 Task: Create New Customer with Customer Name: The Small Patronize, Billing Address Line1: 1990 Hamilton Drive, Billing Address Line2:  Baltimore, Billing Address Line3:  Maryland 21217, Cell Number: 832-238-5039
Action: Mouse moved to (326, 312)
Screenshot: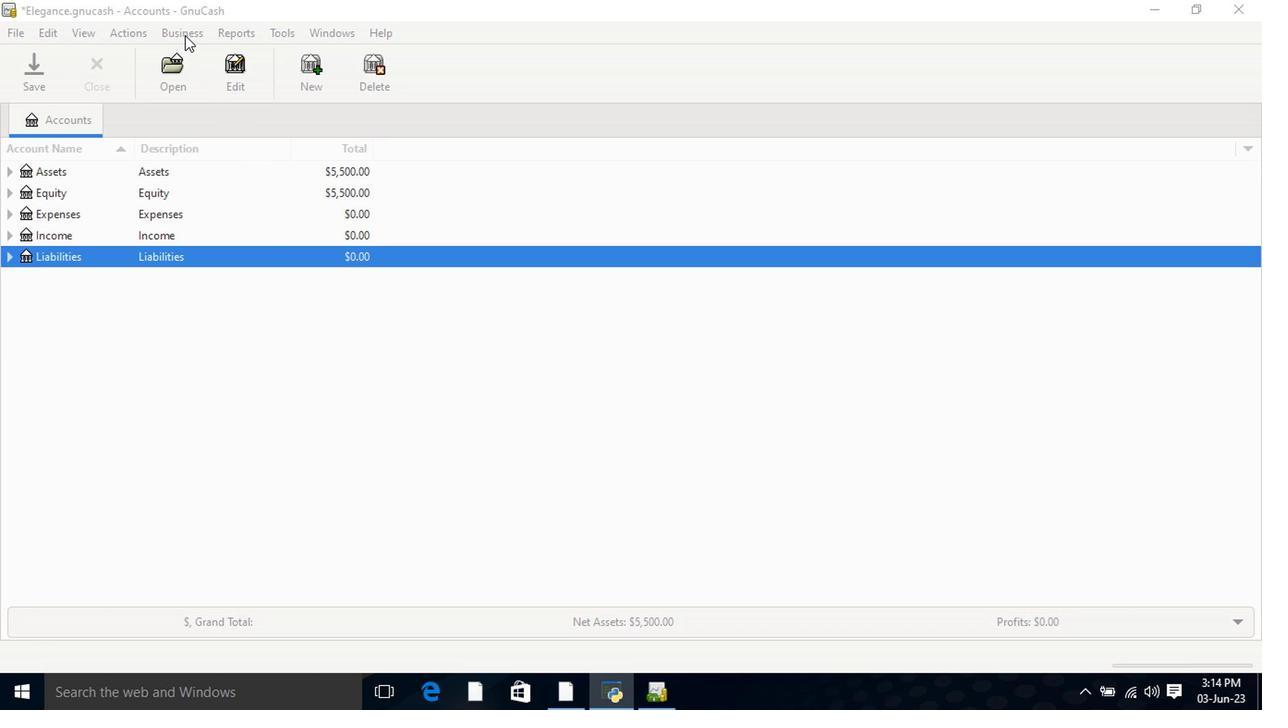 
Action: Mouse pressed left at (326, 312)
Screenshot: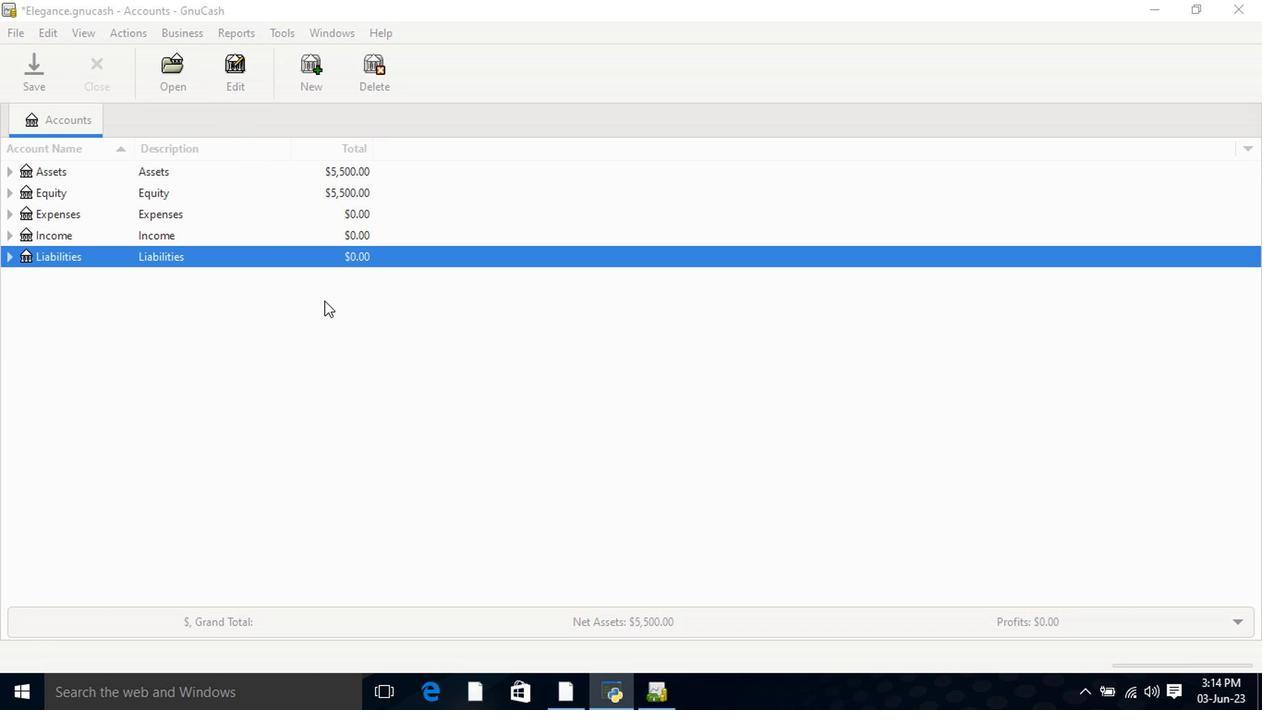 
Action: Mouse moved to (197, 36)
Screenshot: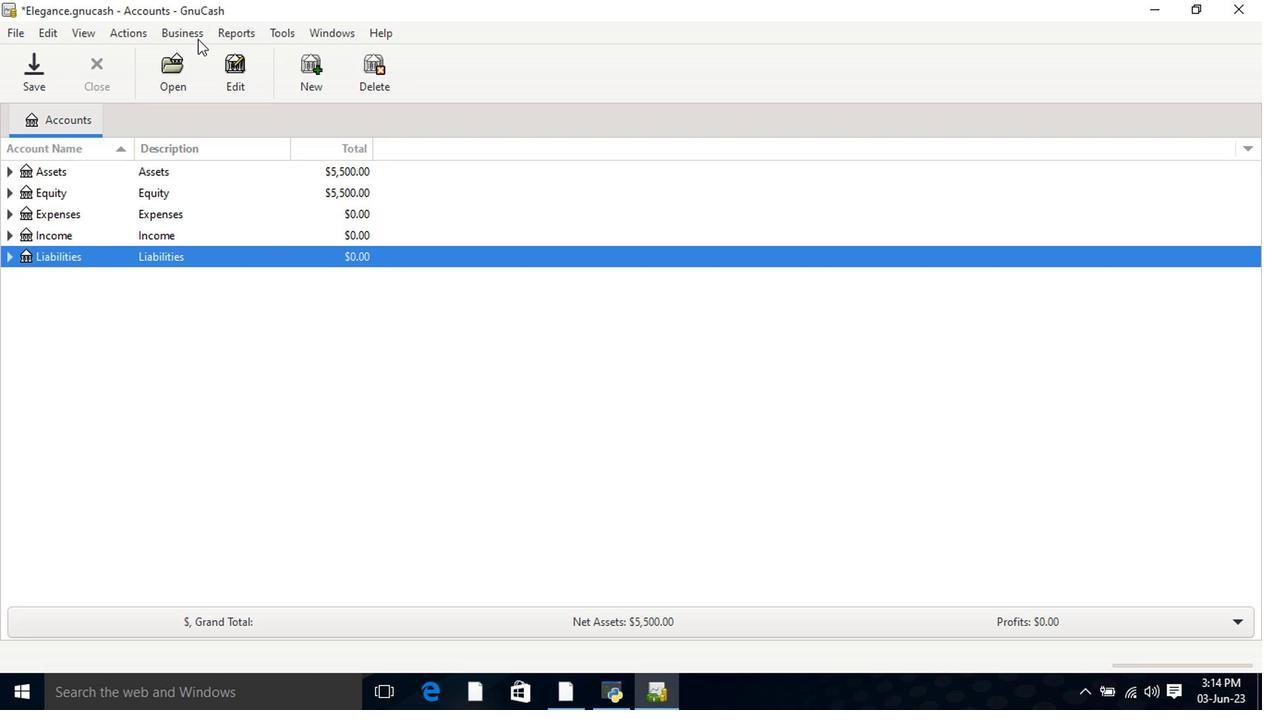 
Action: Mouse pressed left at (197, 36)
Screenshot: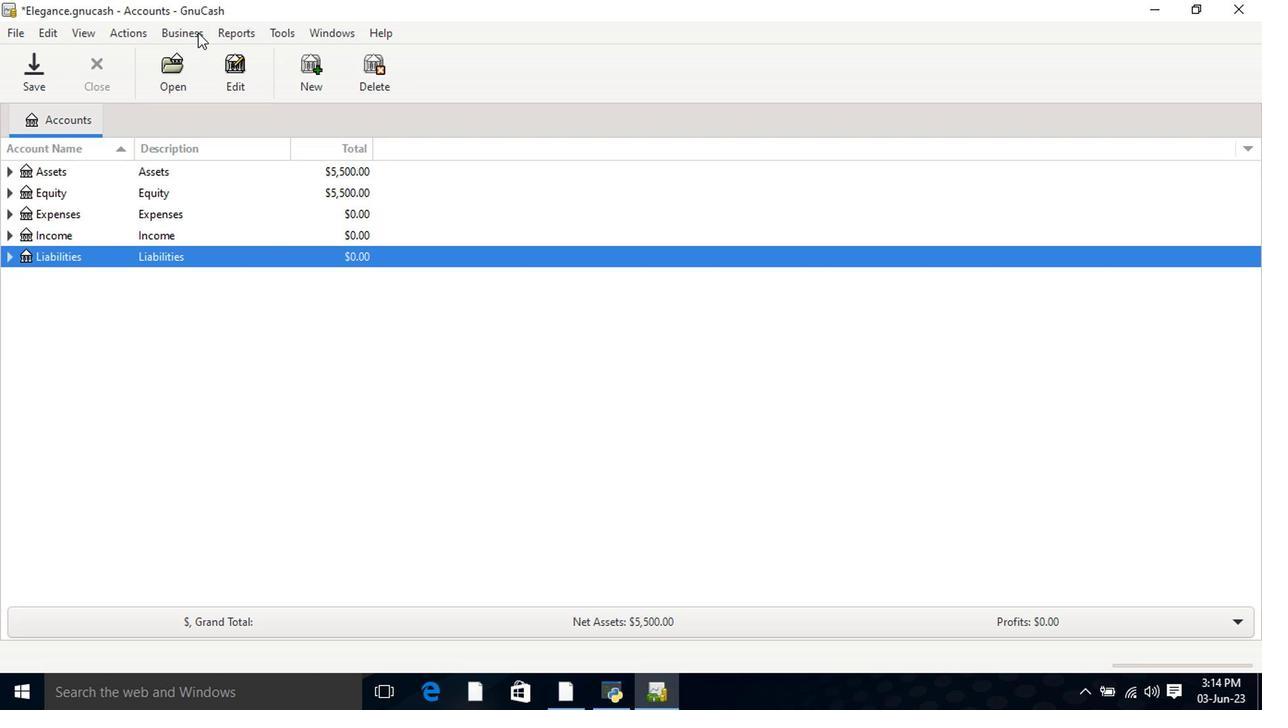 
Action: Mouse moved to (415, 83)
Screenshot: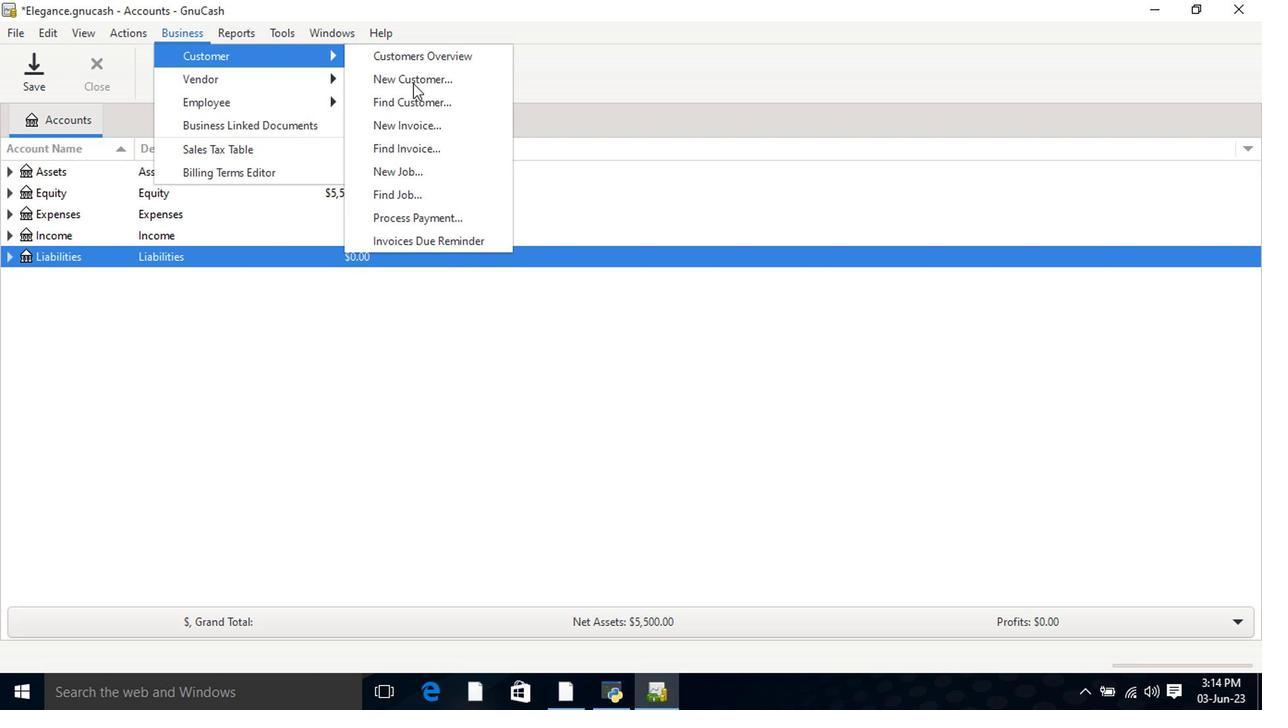 
Action: Mouse pressed left at (415, 83)
Screenshot: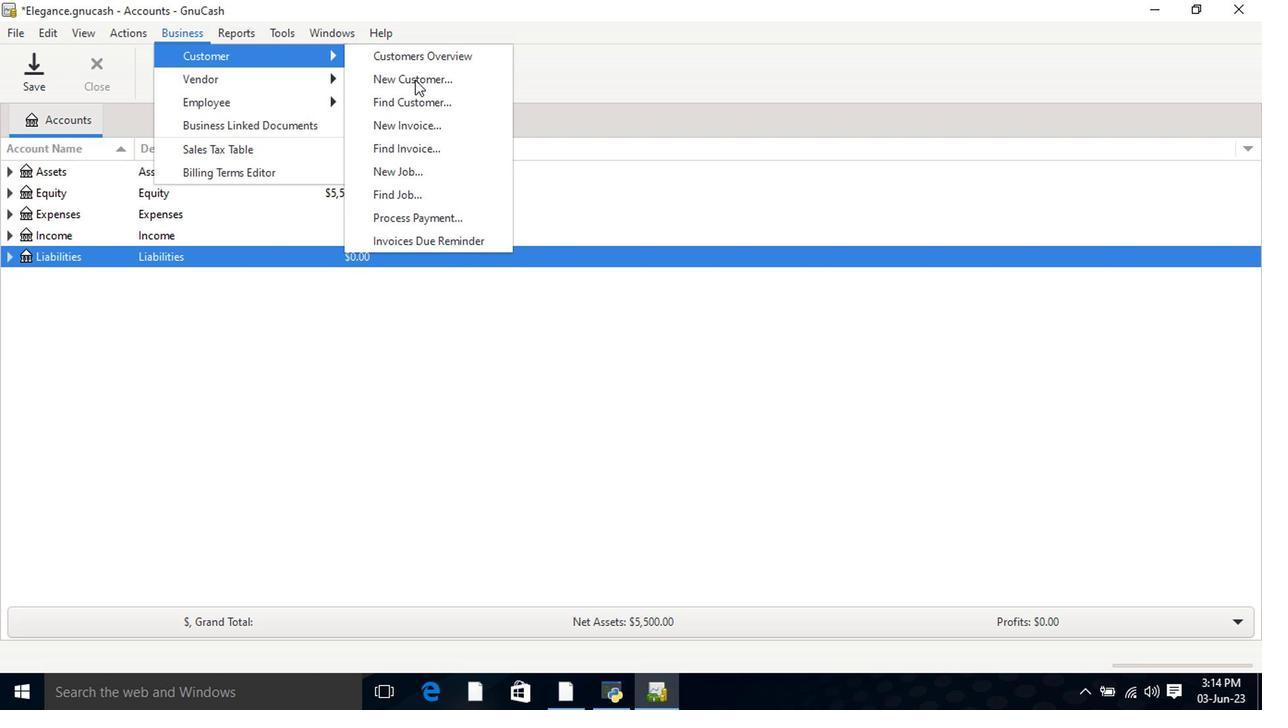 
Action: Mouse moved to (642, 211)
Screenshot: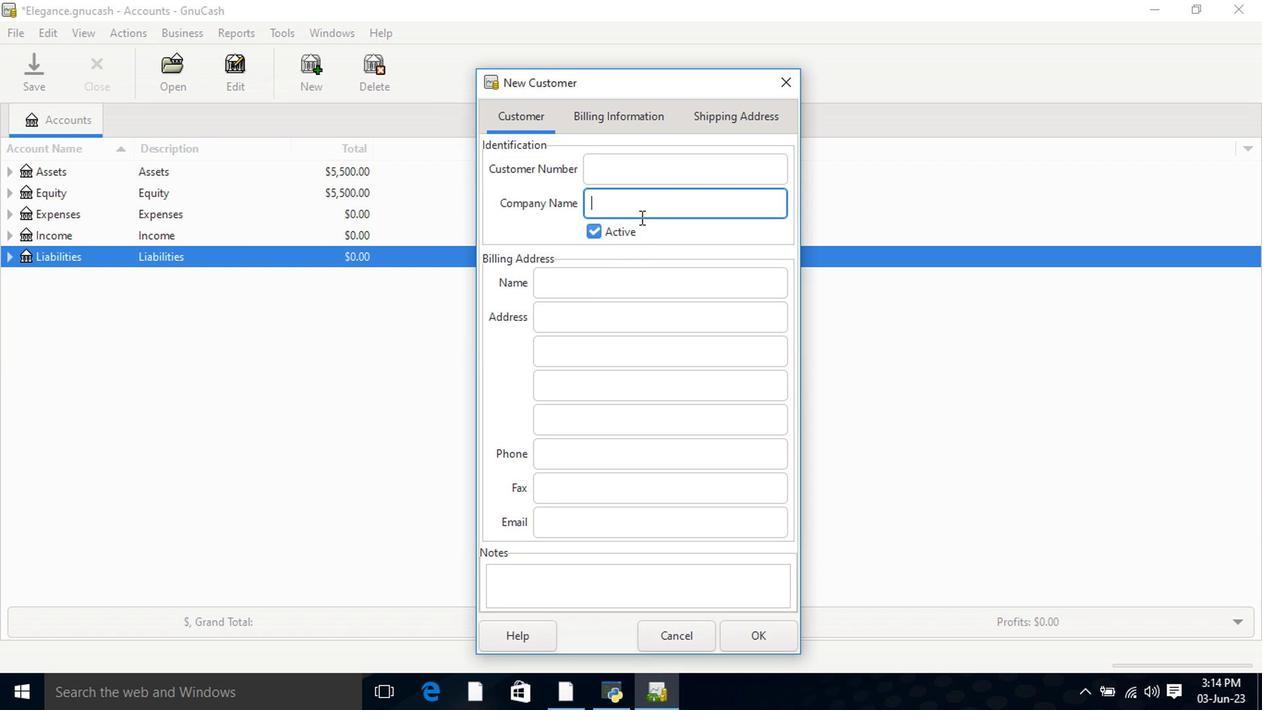 
Action: Key pressed <Key.shift>The<Key.space><Key.shift>Small<Key.space><Key.shift>Patronize<Key.tab><Key.tab><Key.tab>1990<Key.space><Key.shift>Hamilton<Key.tab><Key.shift><Key.tab><Key.right><Key.space><Key.shift>Drvi<Key.backspace><Key.backspace>ive<Key.tab><Key.shift>Baltimore<Key.tab><Key.shift>Maryland<Key.space>21217<Key.tab><Key.tab>832-238-5039
Screenshot: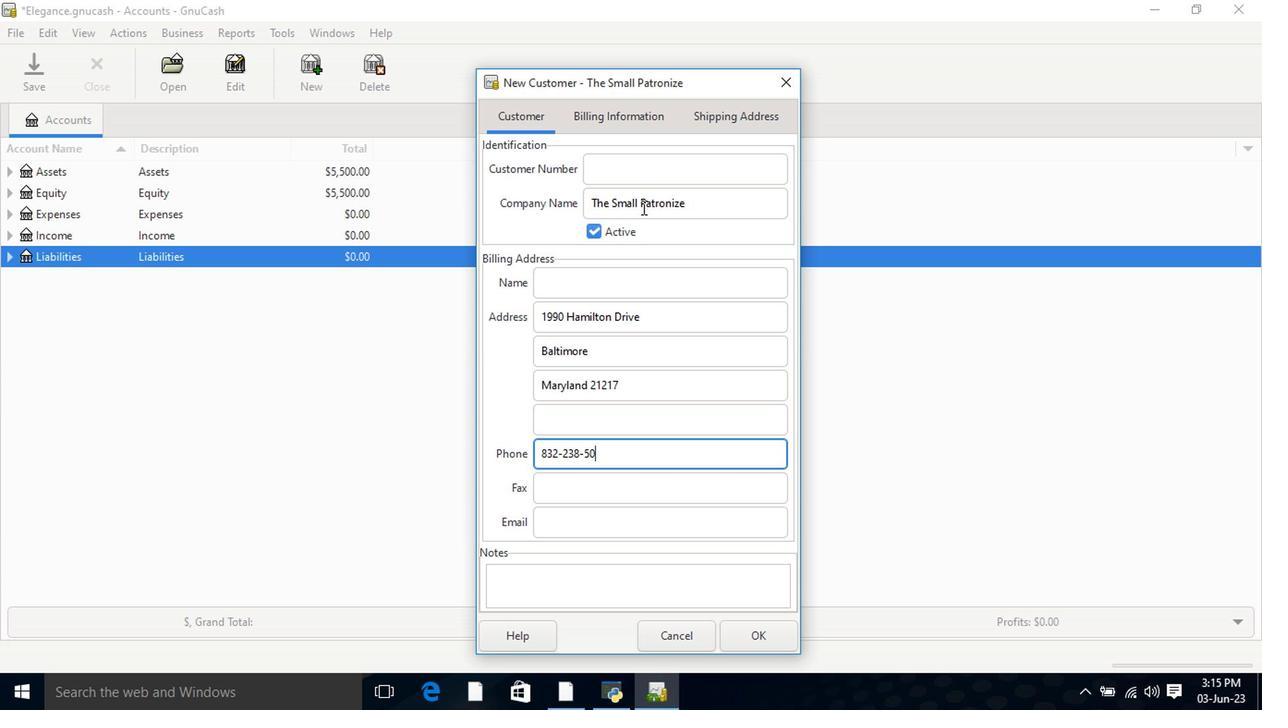 
Action: Mouse moved to (584, 115)
Screenshot: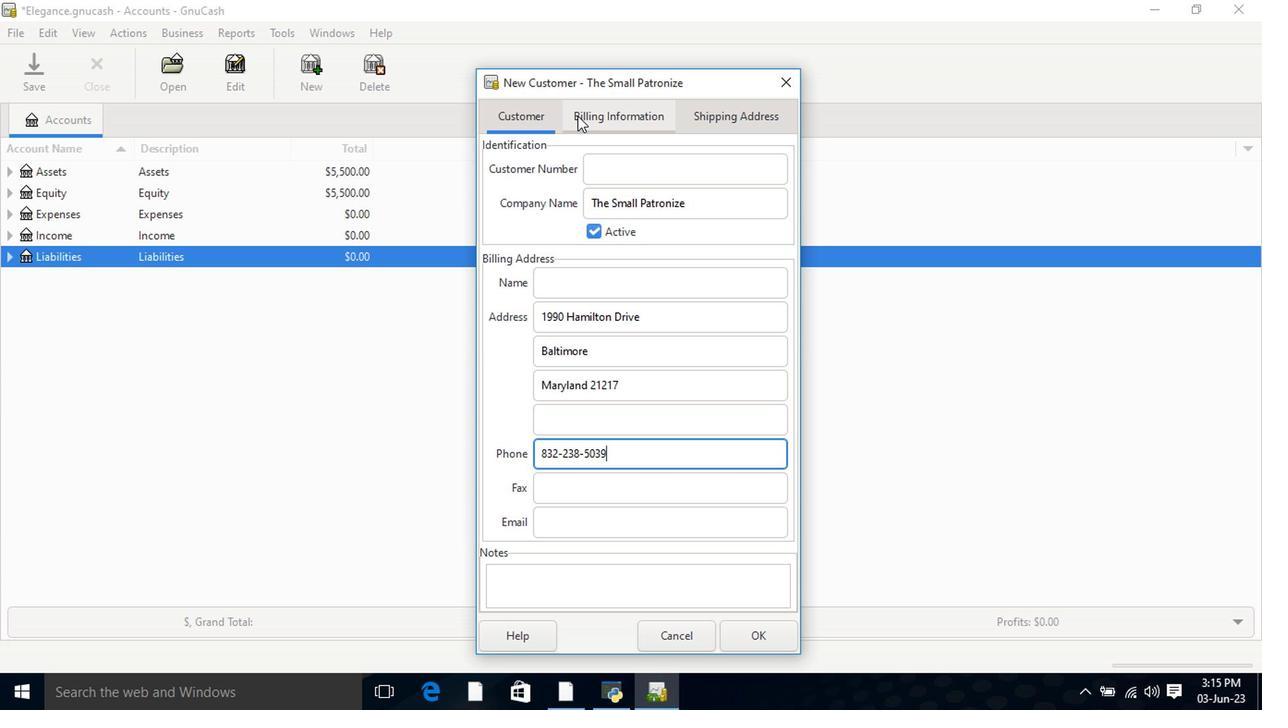
Action: Mouse pressed left at (584, 115)
Screenshot: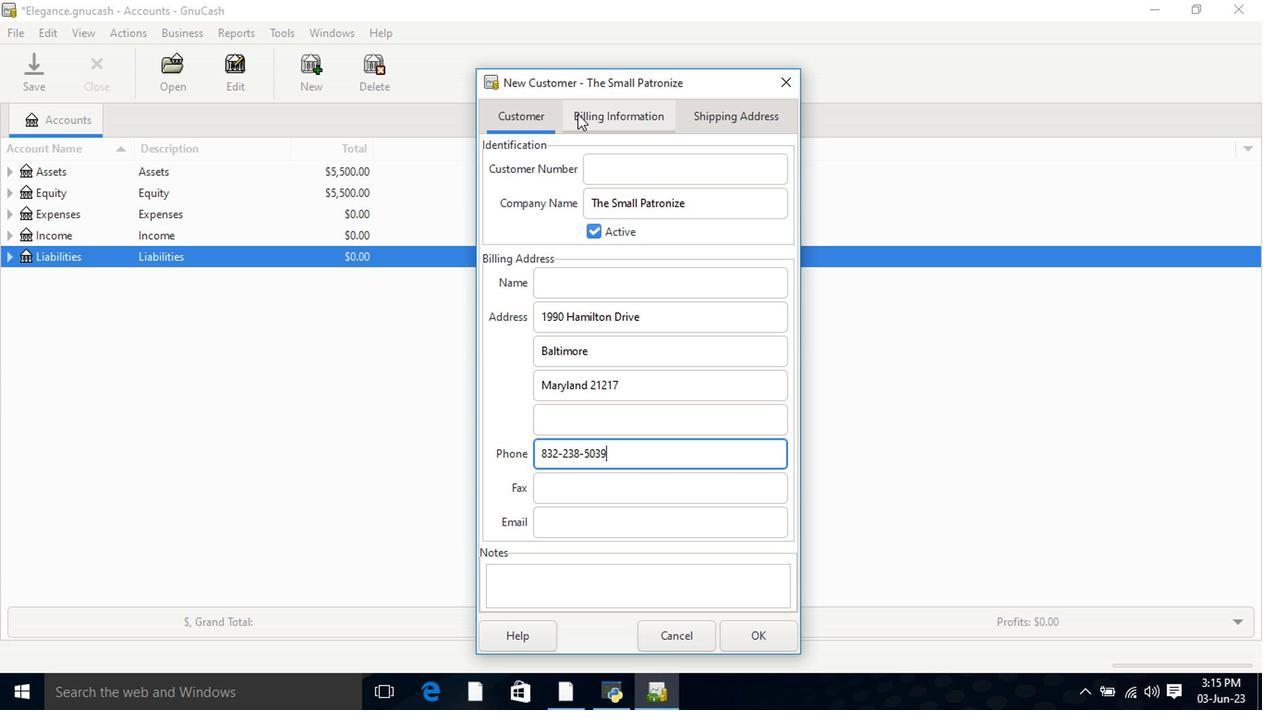 
Action: Mouse moved to (721, 117)
Screenshot: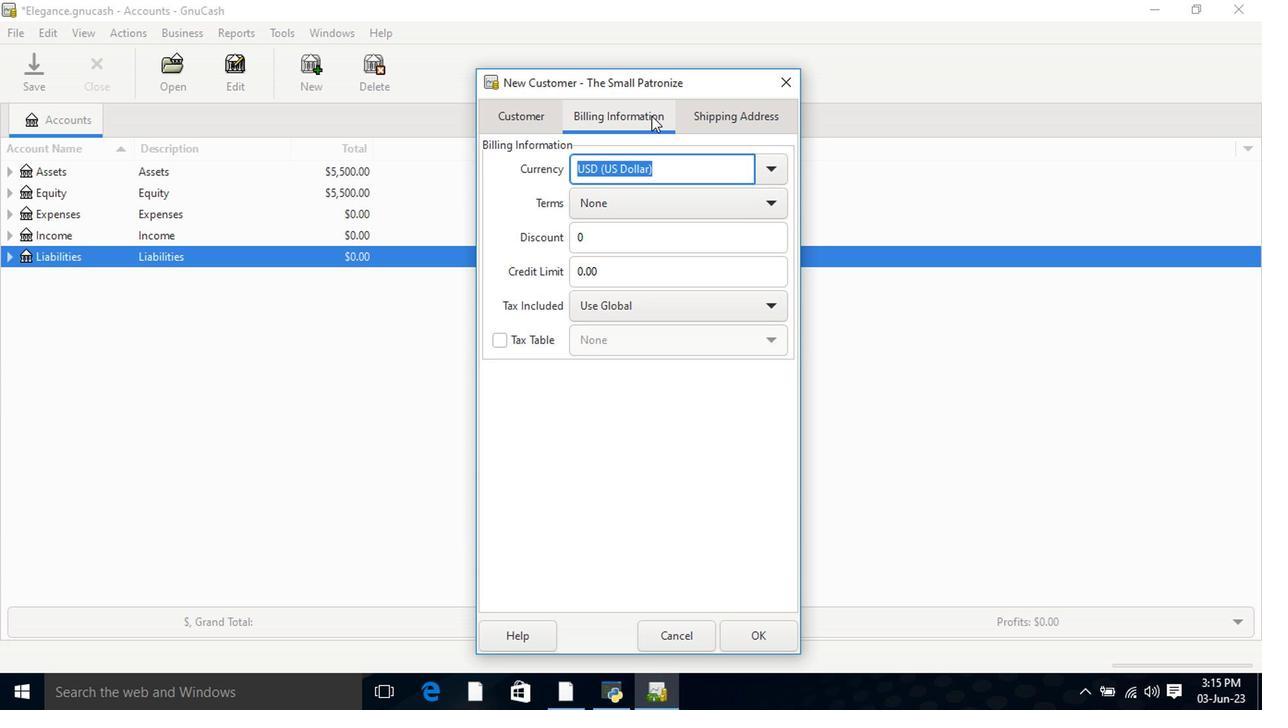 
Action: Mouse pressed left at (721, 117)
Screenshot: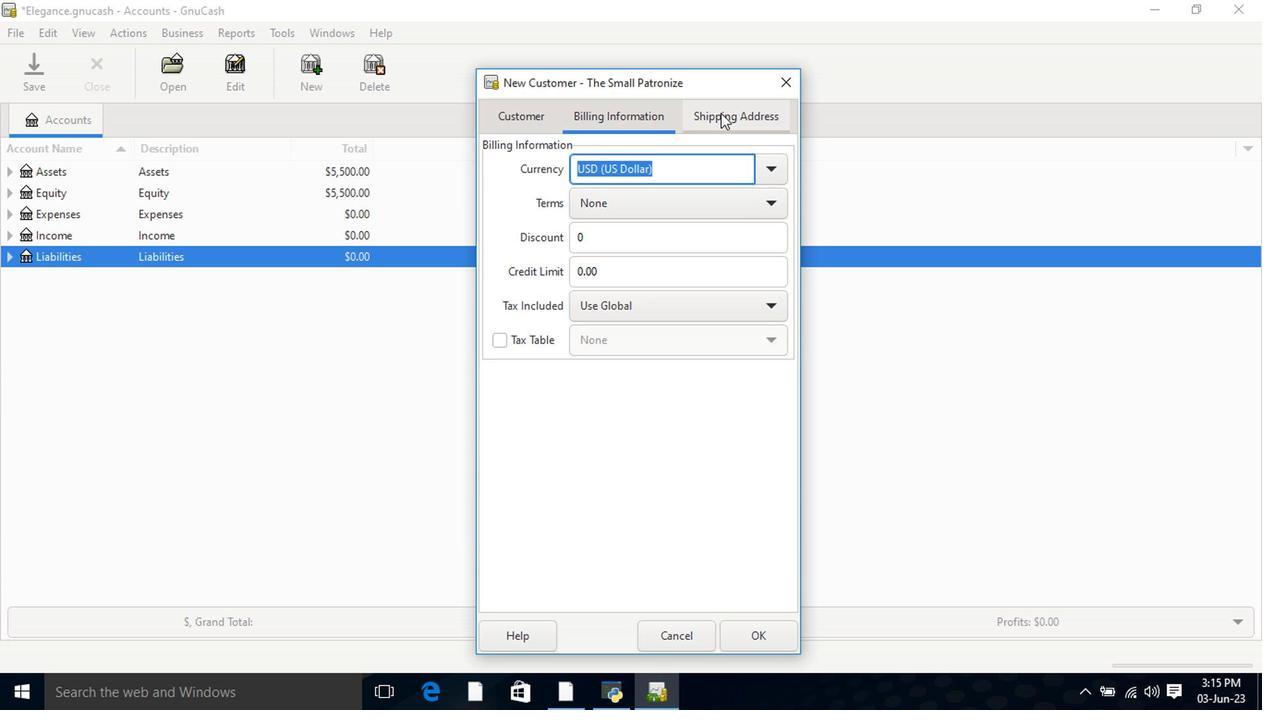
Action: Mouse moved to (745, 638)
Screenshot: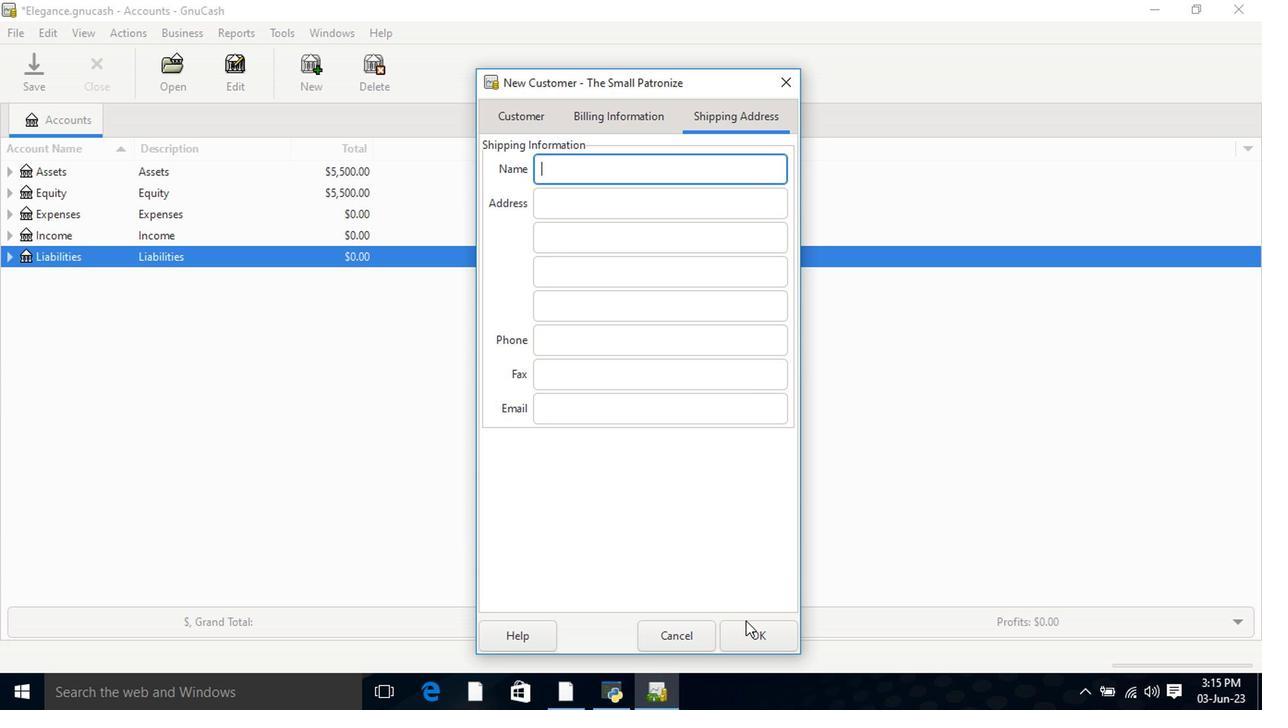 
Action: Mouse pressed left at (745, 638)
Screenshot: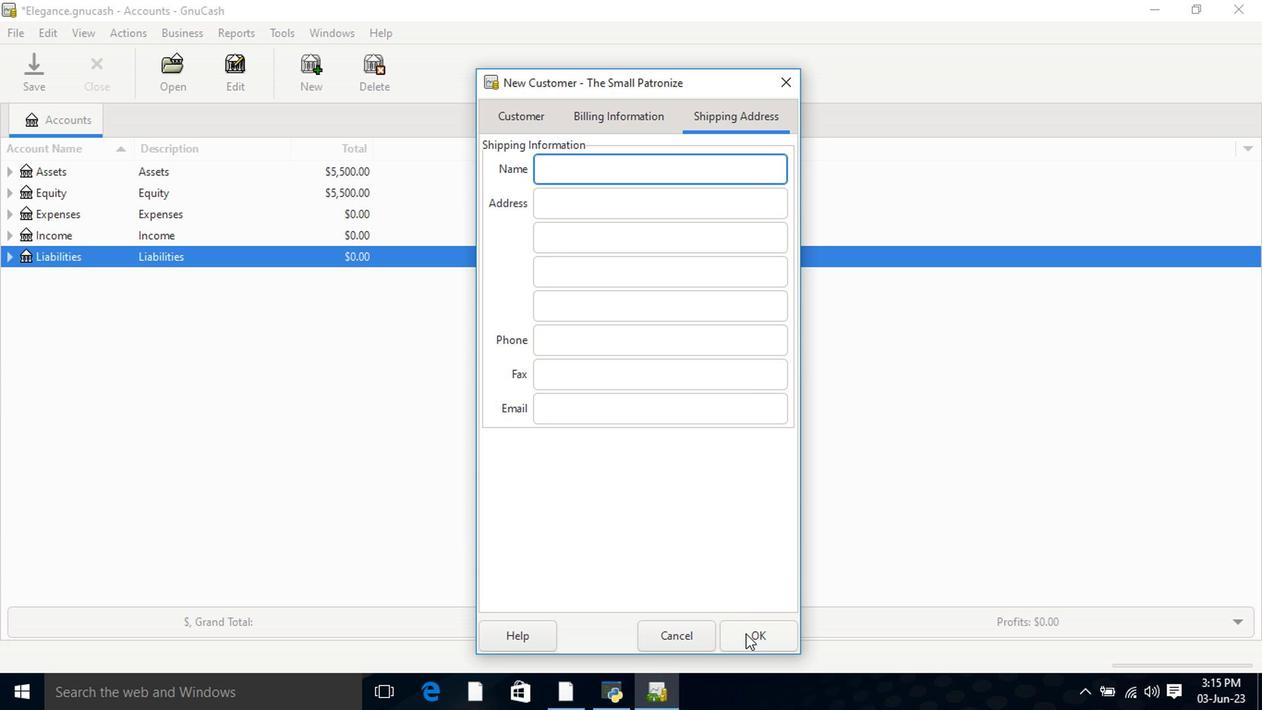 
